 Task: Assign Issue Issue0000000051 to Sprint Sprint0000000031 in Scrum Project Project0000000011 in Jira. Assign Issue Issue0000000052 to Sprint Sprint0000000031 in Scrum Project Project0000000011 in Jira. Assign Issue Issue0000000053 to Sprint Sprint0000000032 in Scrum Project Project0000000011 in Jira. Assign Issue Issue0000000054 to Sprint Sprint0000000032 in Scrum Project Project0000000011 in Jira. Assign Issue Issue0000000055 to Sprint Sprint0000000033 in Scrum Project Project0000000011 in Jira
Action: Mouse moved to (160, 278)
Screenshot: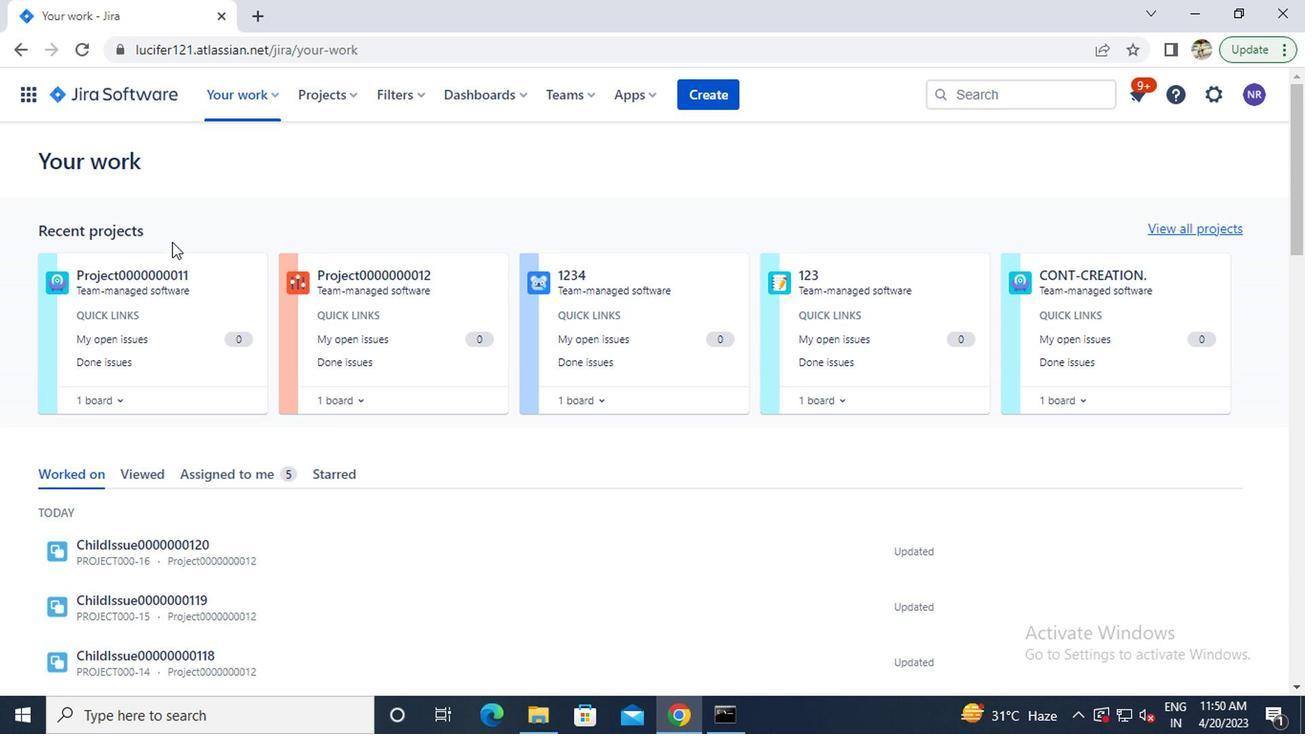 
Action: Mouse pressed left at (160, 278)
Screenshot: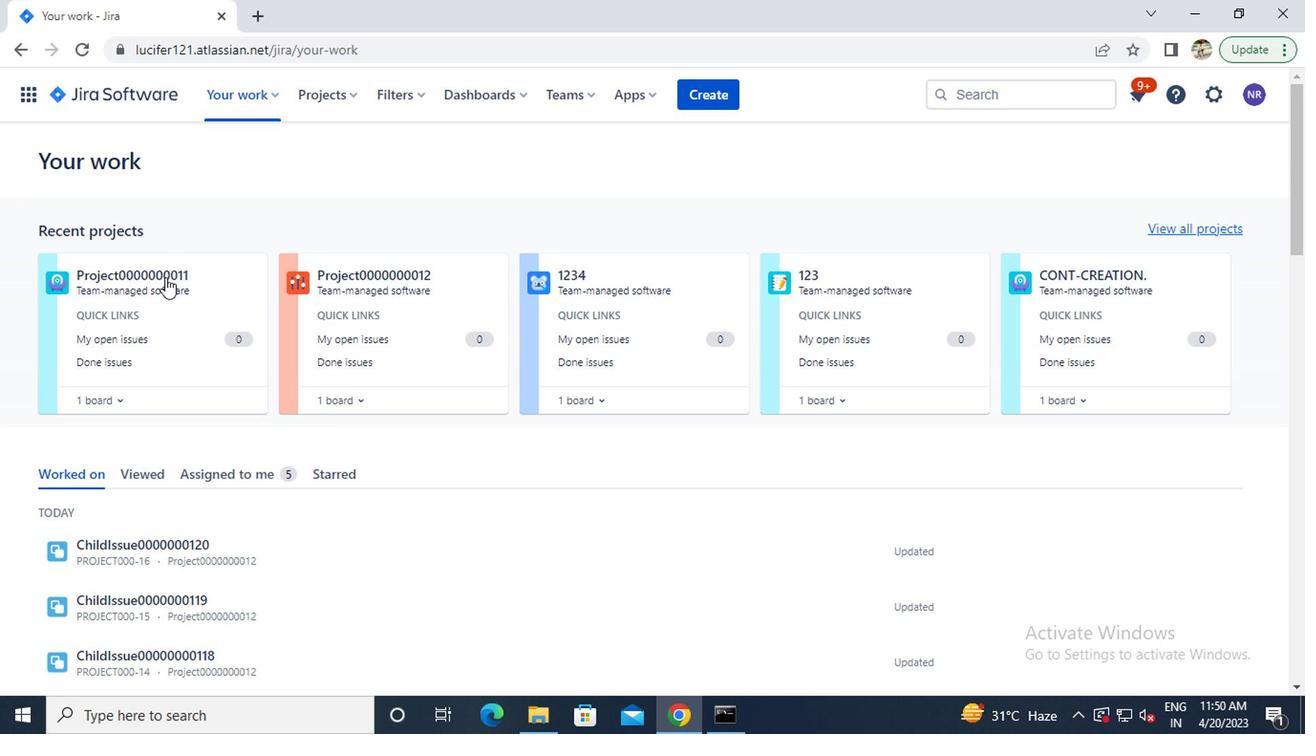 
Action: Mouse pressed left at (160, 278)
Screenshot: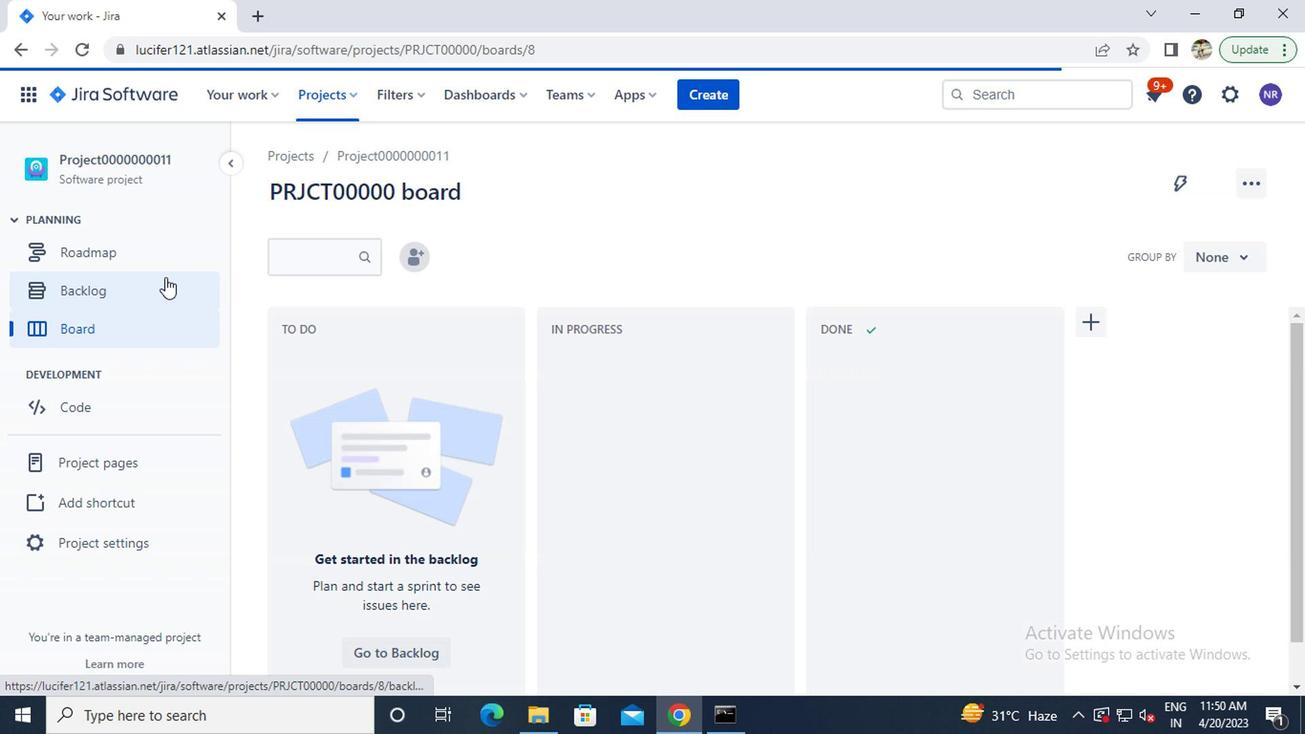 
Action: Mouse moved to (897, 481)
Screenshot: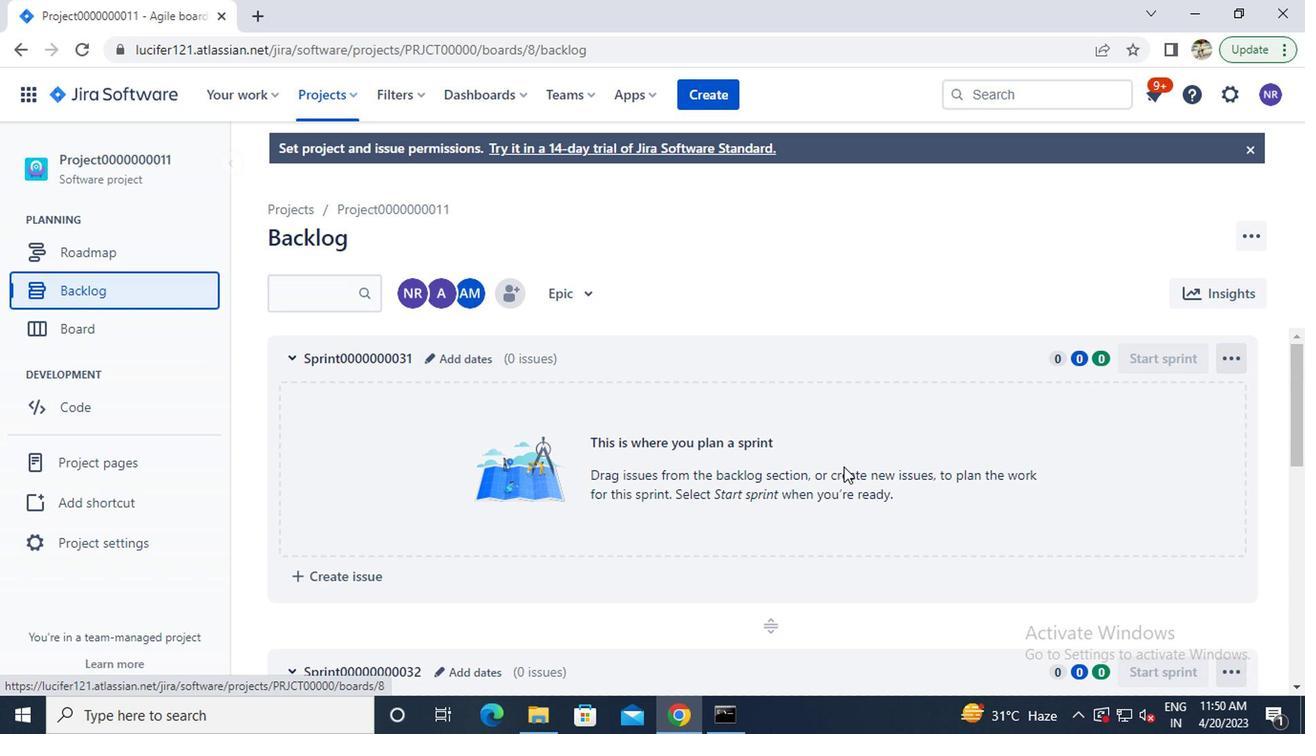 
Action: Mouse scrolled (897, 480) with delta (0, 0)
Screenshot: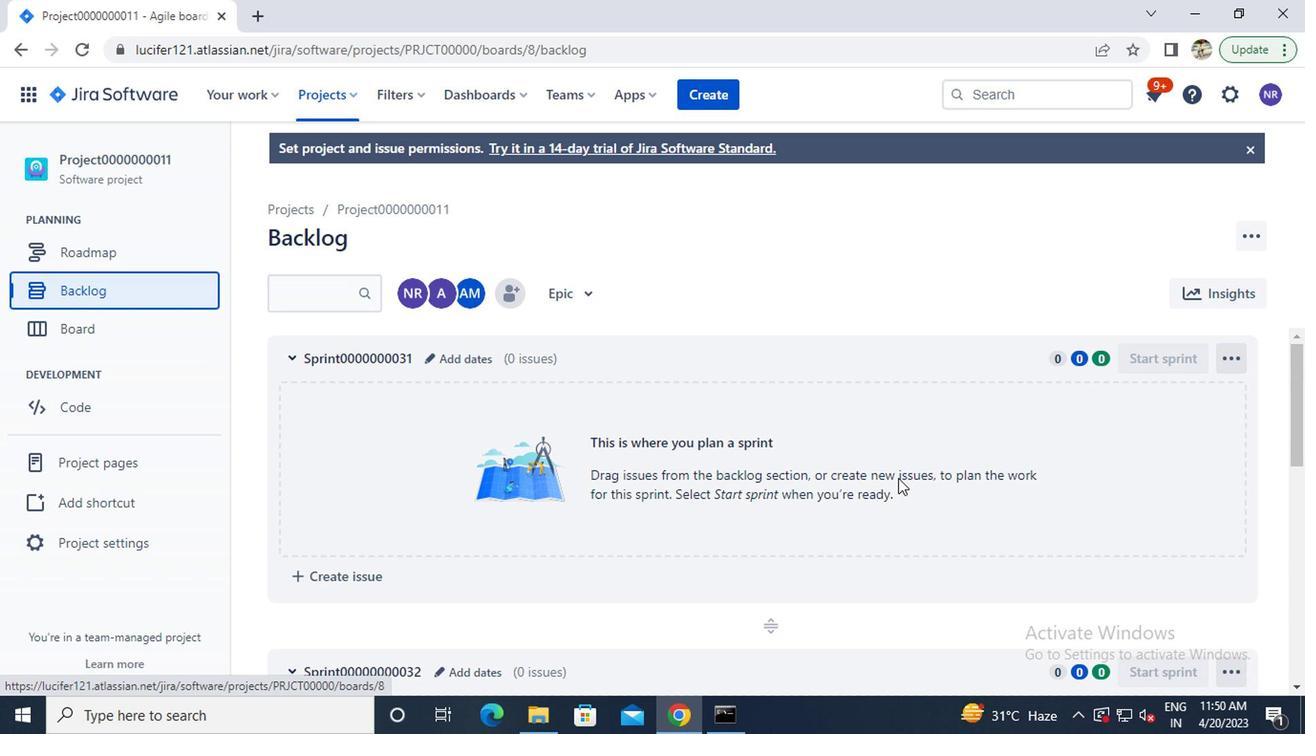 
Action: Mouse moved to (897, 482)
Screenshot: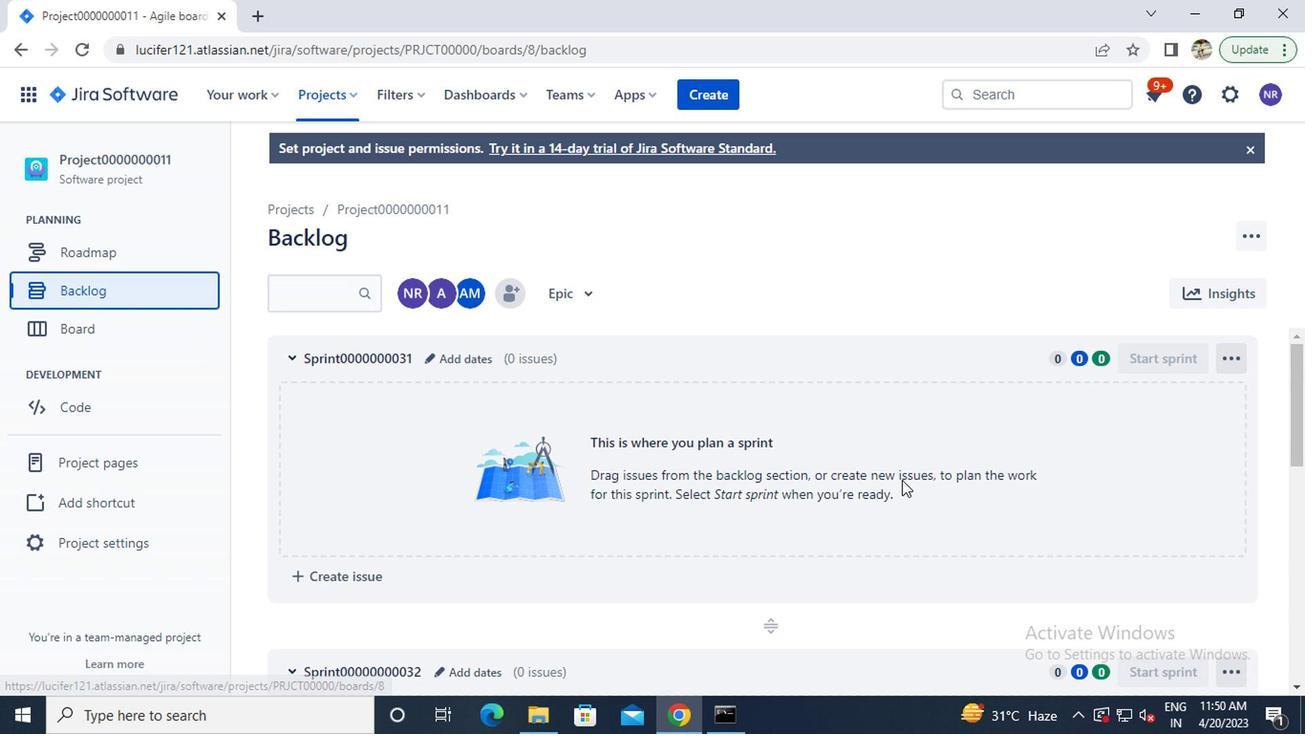 
Action: Mouse scrolled (897, 481) with delta (0, -1)
Screenshot: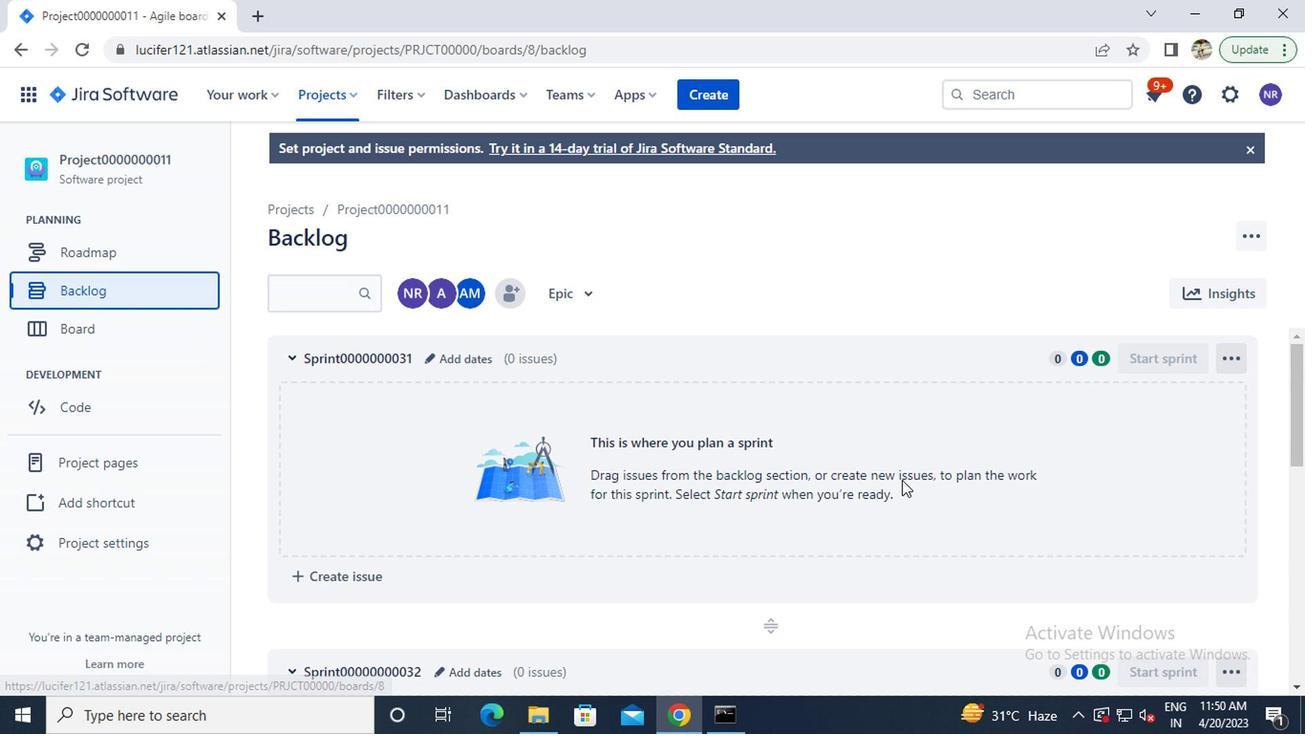 
Action: Mouse moved to (894, 483)
Screenshot: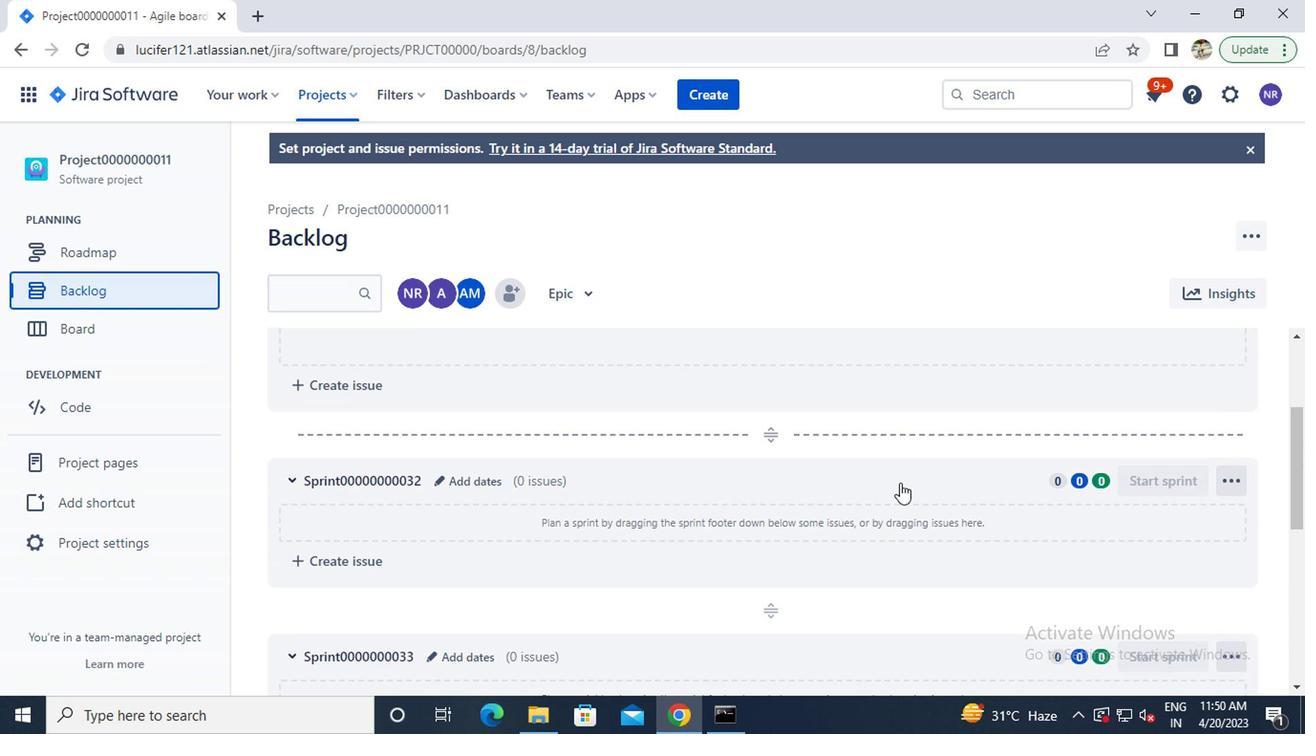 
Action: Mouse scrolled (894, 482) with delta (0, 0)
Screenshot: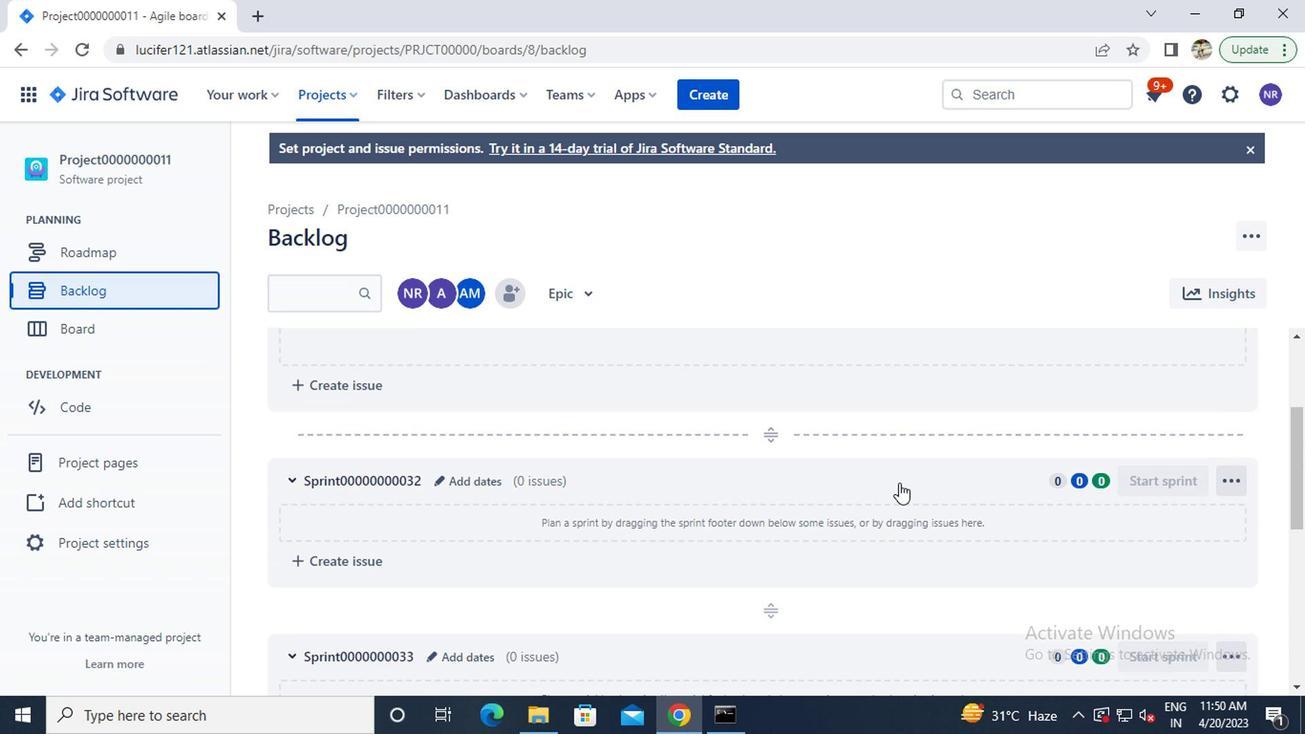 
Action: Mouse scrolled (894, 482) with delta (0, 0)
Screenshot: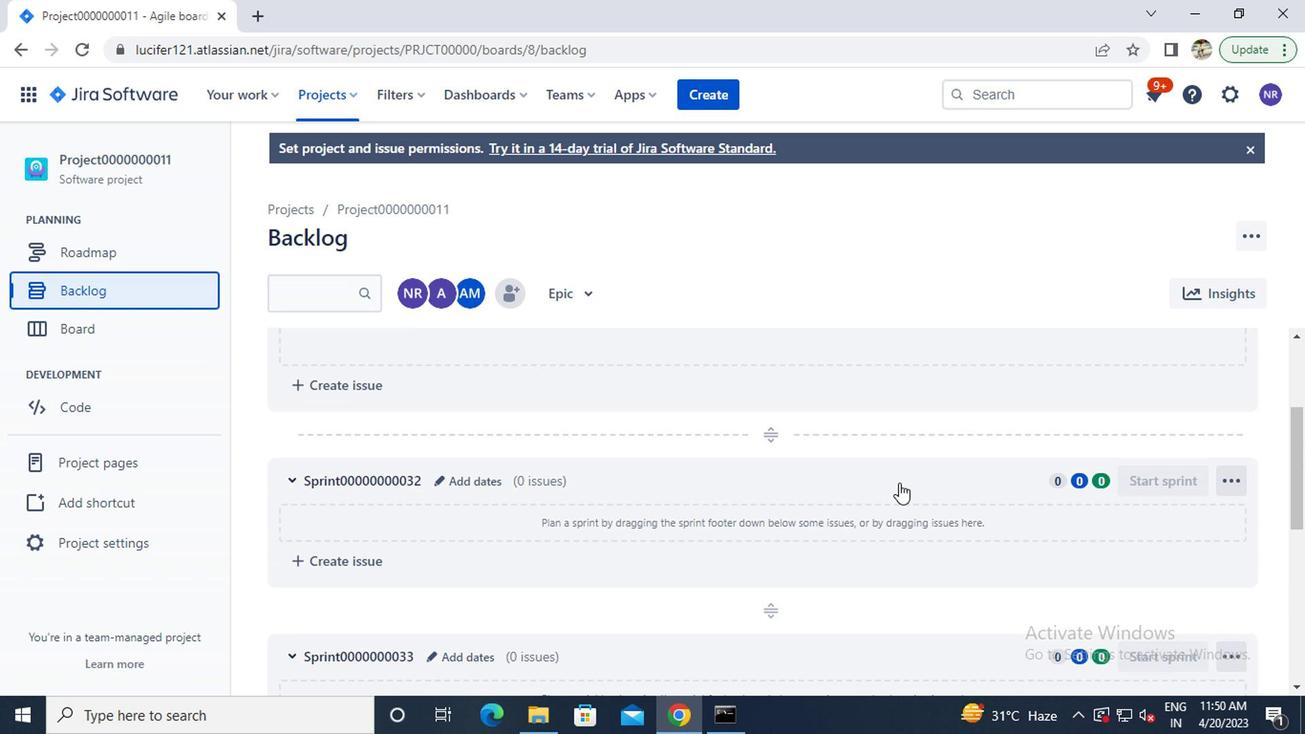 
Action: Mouse moved to (895, 481)
Screenshot: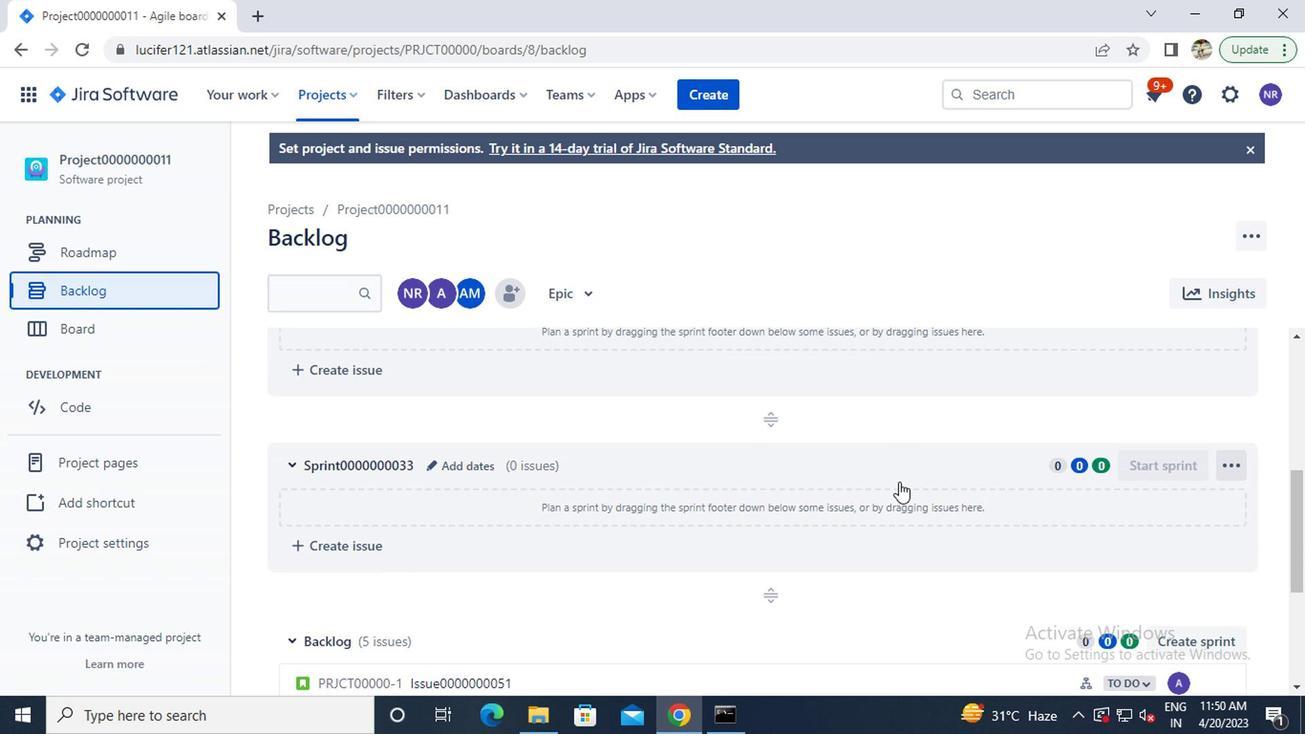 
Action: Mouse scrolled (895, 480) with delta (0, 0)
Screenshot: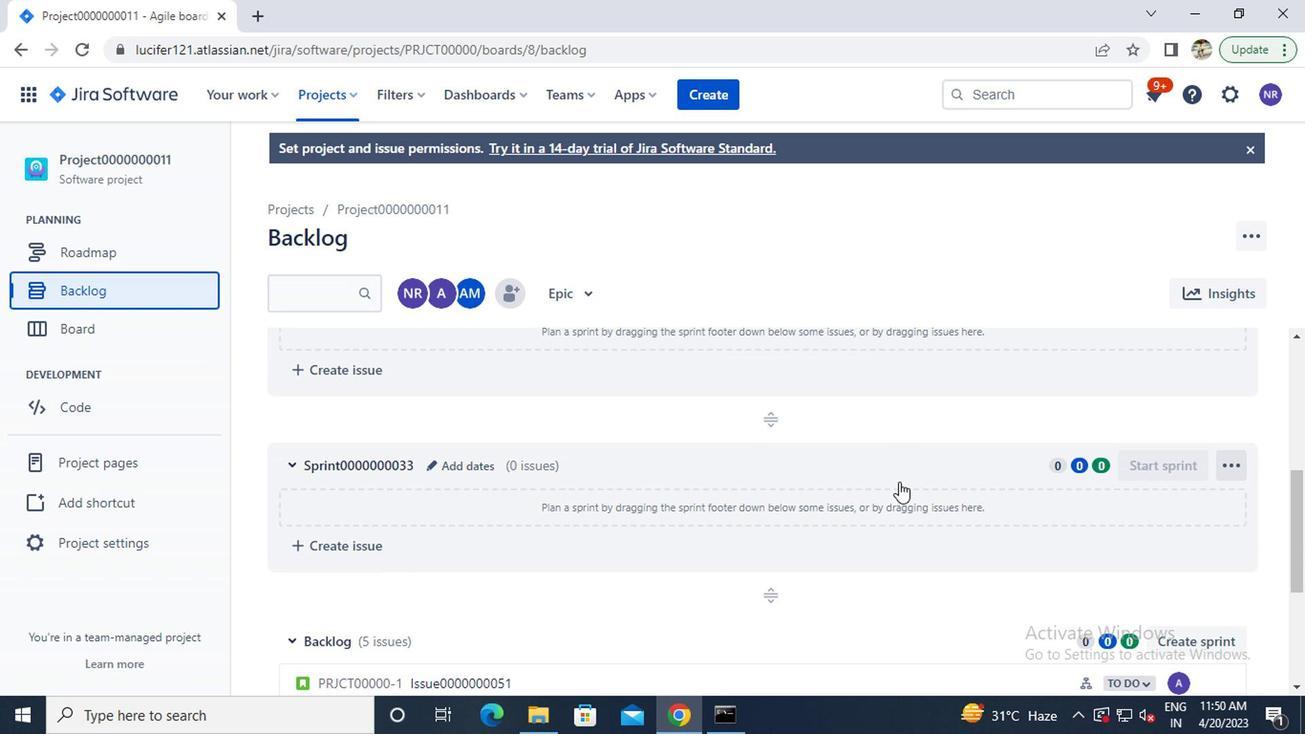
Action: Mouse scrolled (895, 480) with delta (0, 0)
Screenshot: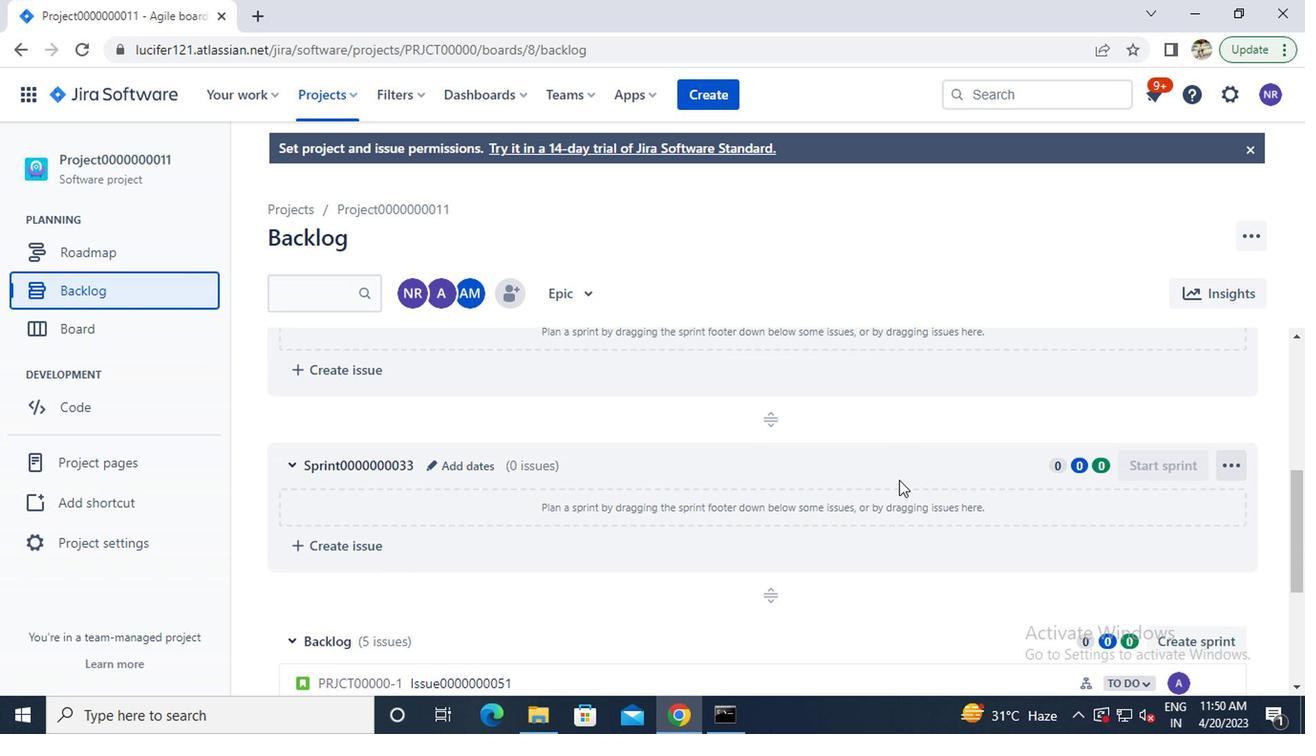 
Action: Mouse moved to (1215, 488)
Screenshot: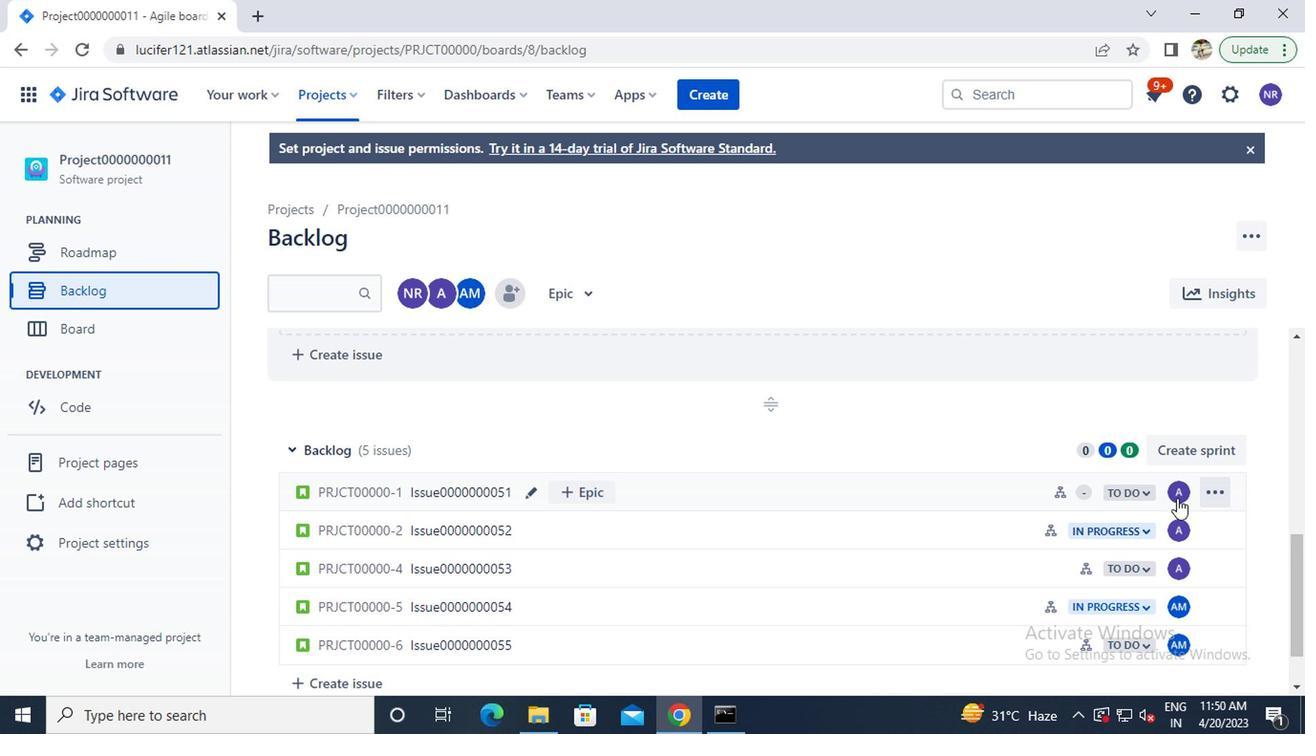 
Action: Mouse pressed left at (1215, 488)
Screenshot: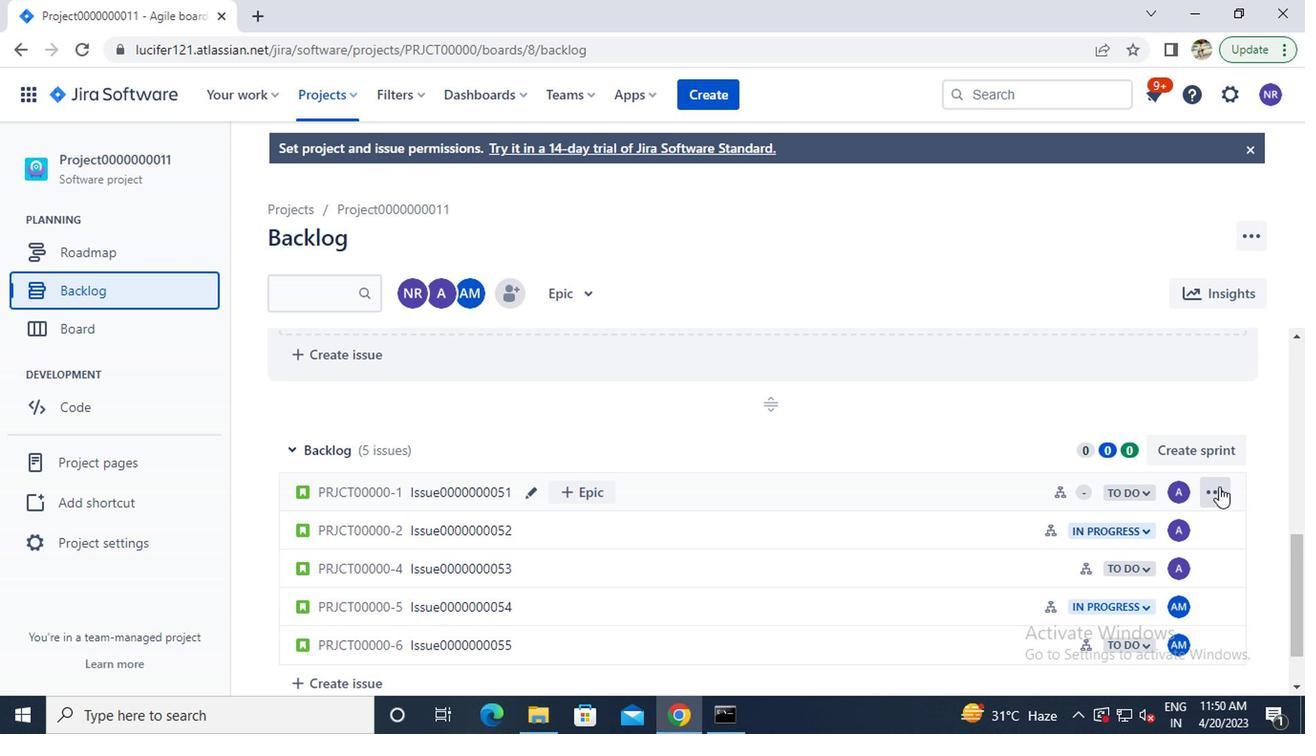 
Action: Mouse moved to (1147, 346)
Screenshot: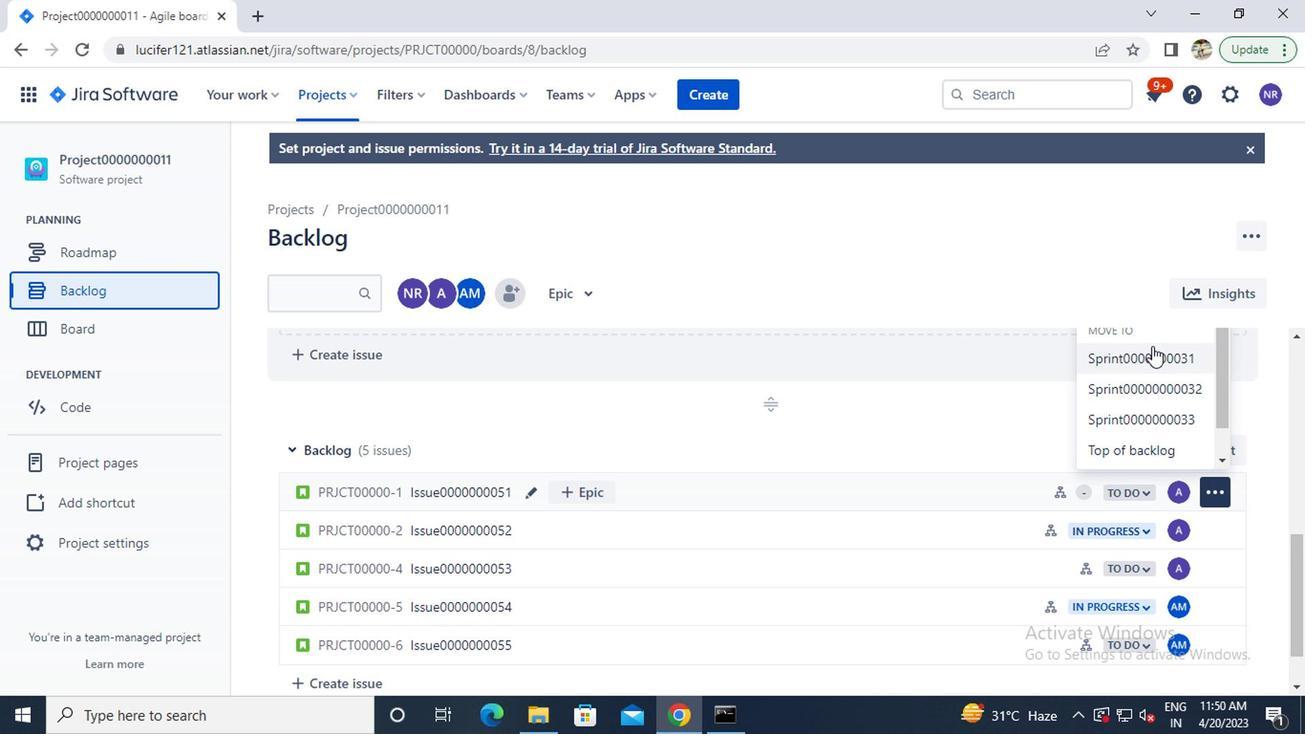 
Action: Mouse pressed left at (1147, 346)
Screenshot: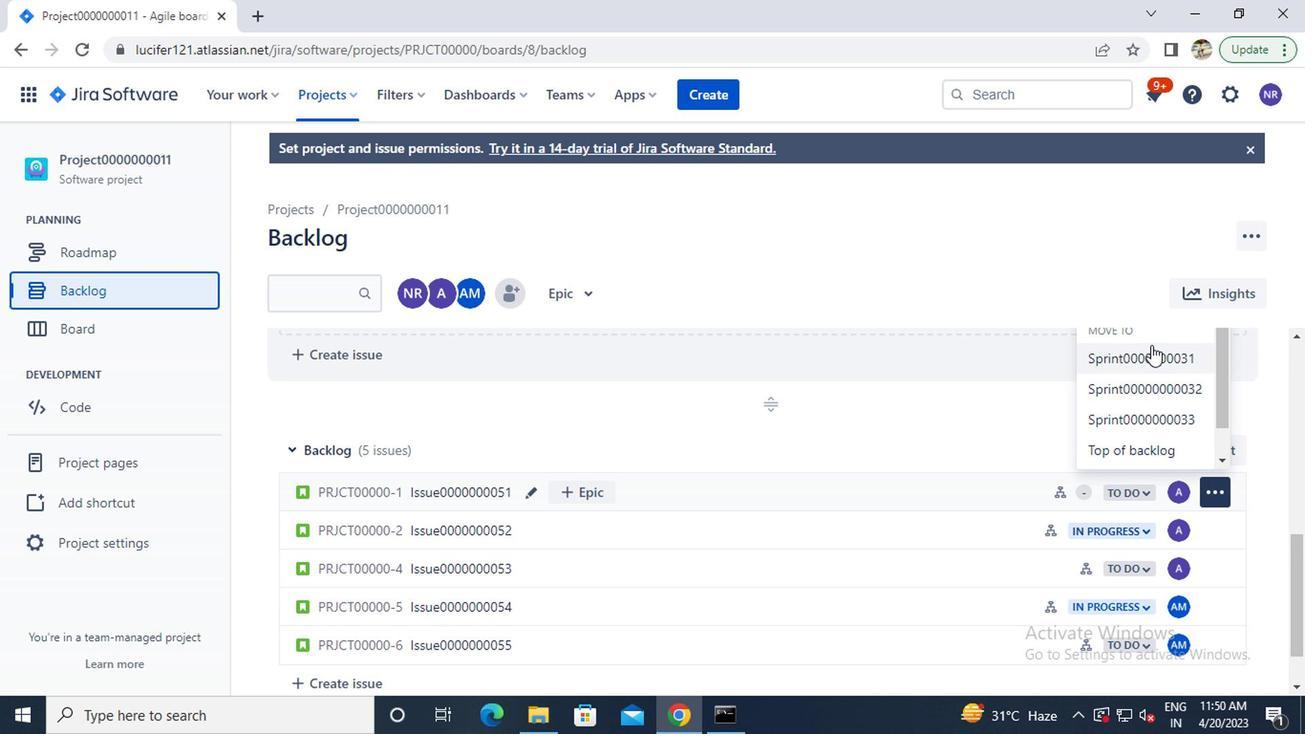 
Action: Mouse moved to (1212, 496)
Screenshot: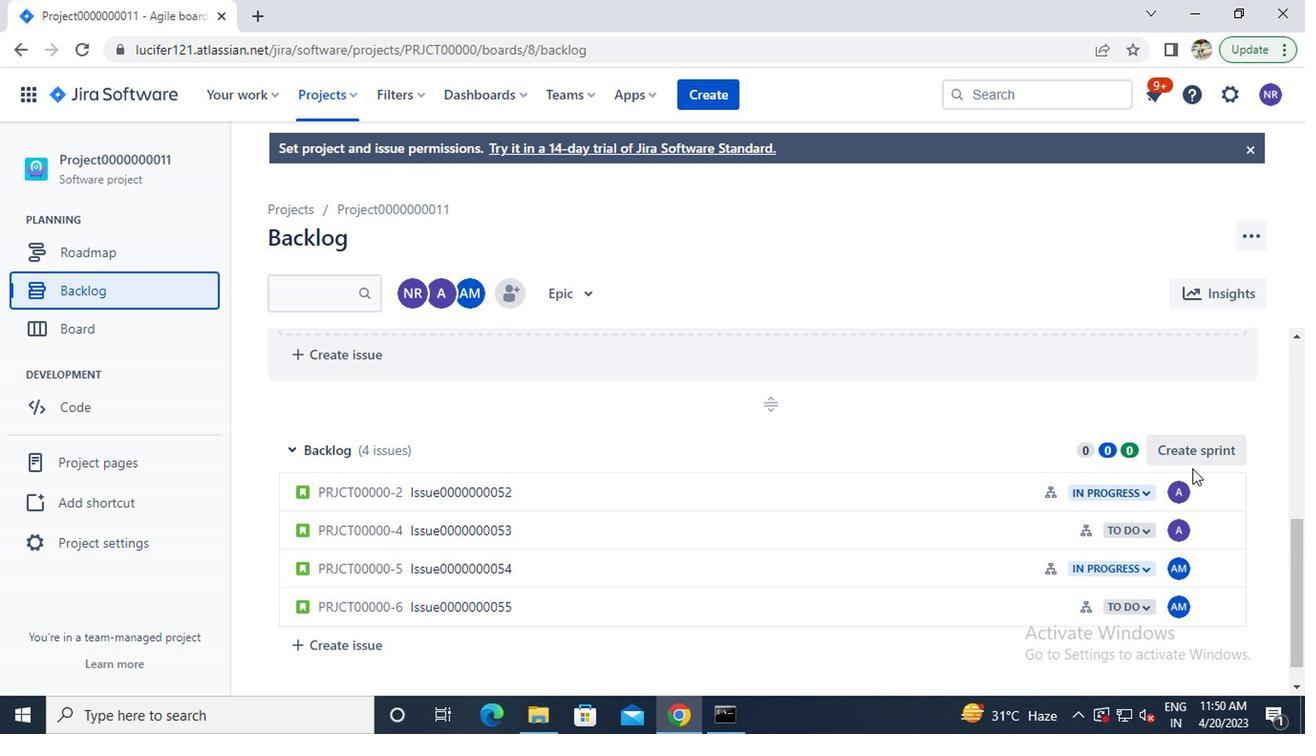 
Action: Mouse pressed left at (1212, 496)
Screenshot: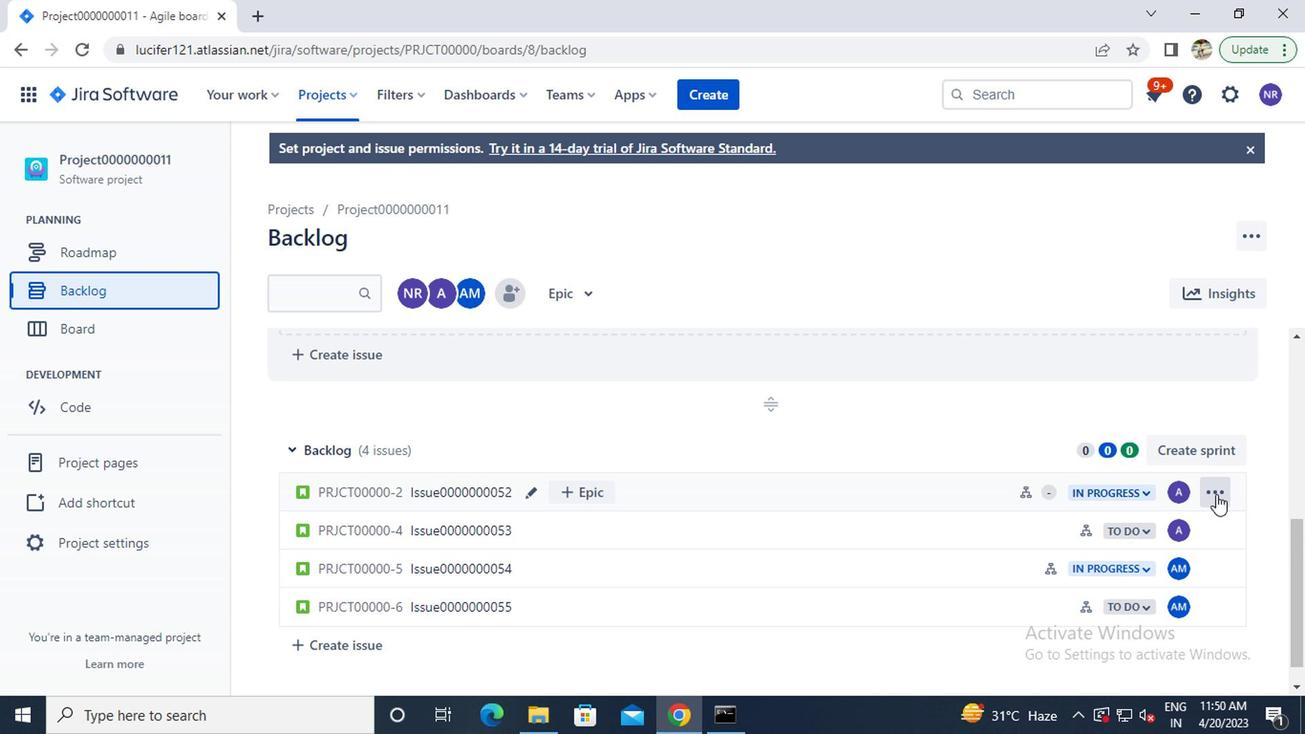 
Action: Mouse moved to (1158, 351)
Screenshot: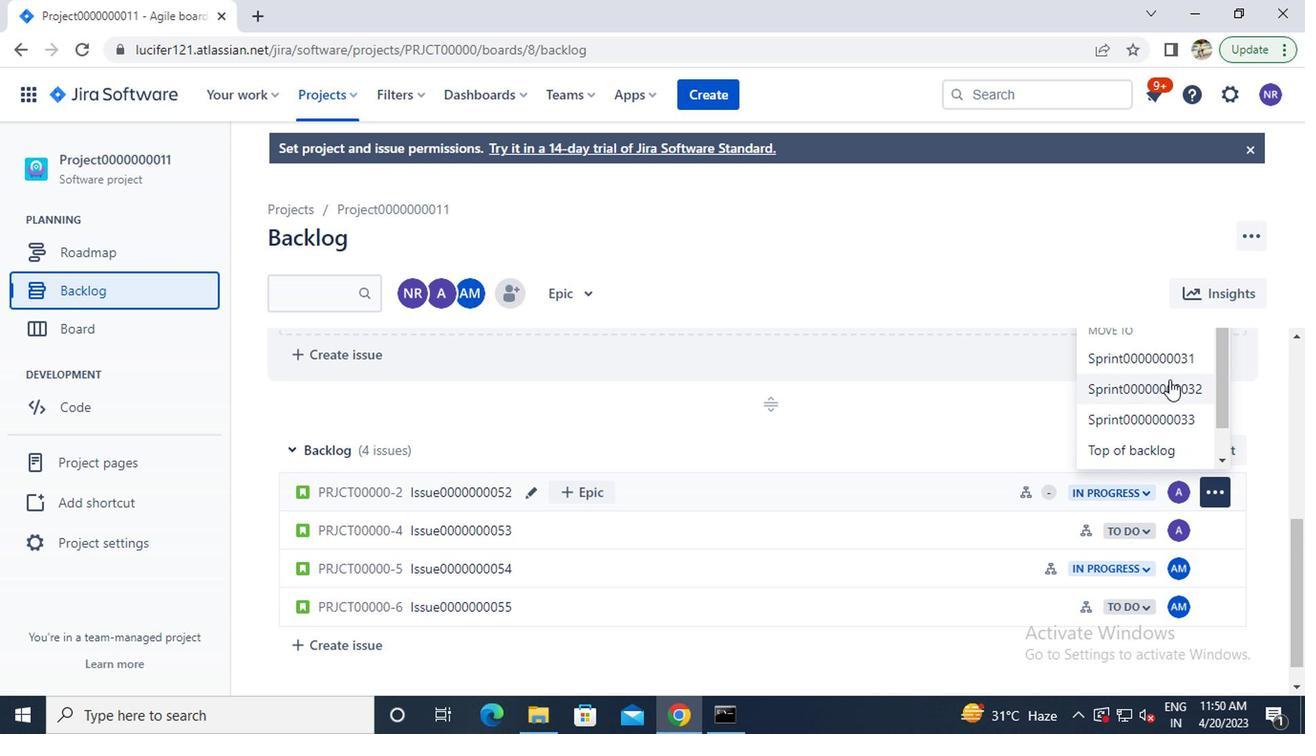 
Action: Mouse pressed left at (1158, 351)
Screenshot: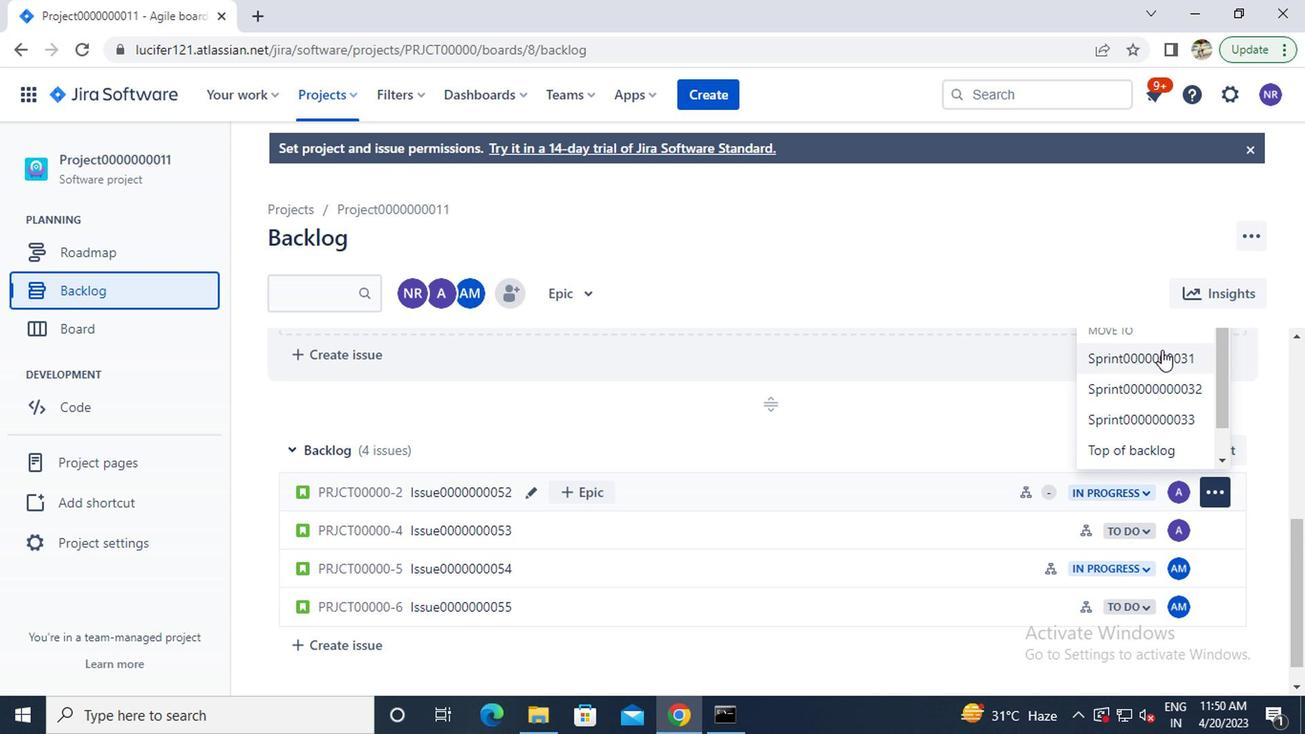 
Action: Mouse moved to (1214, 503)
Screenshot: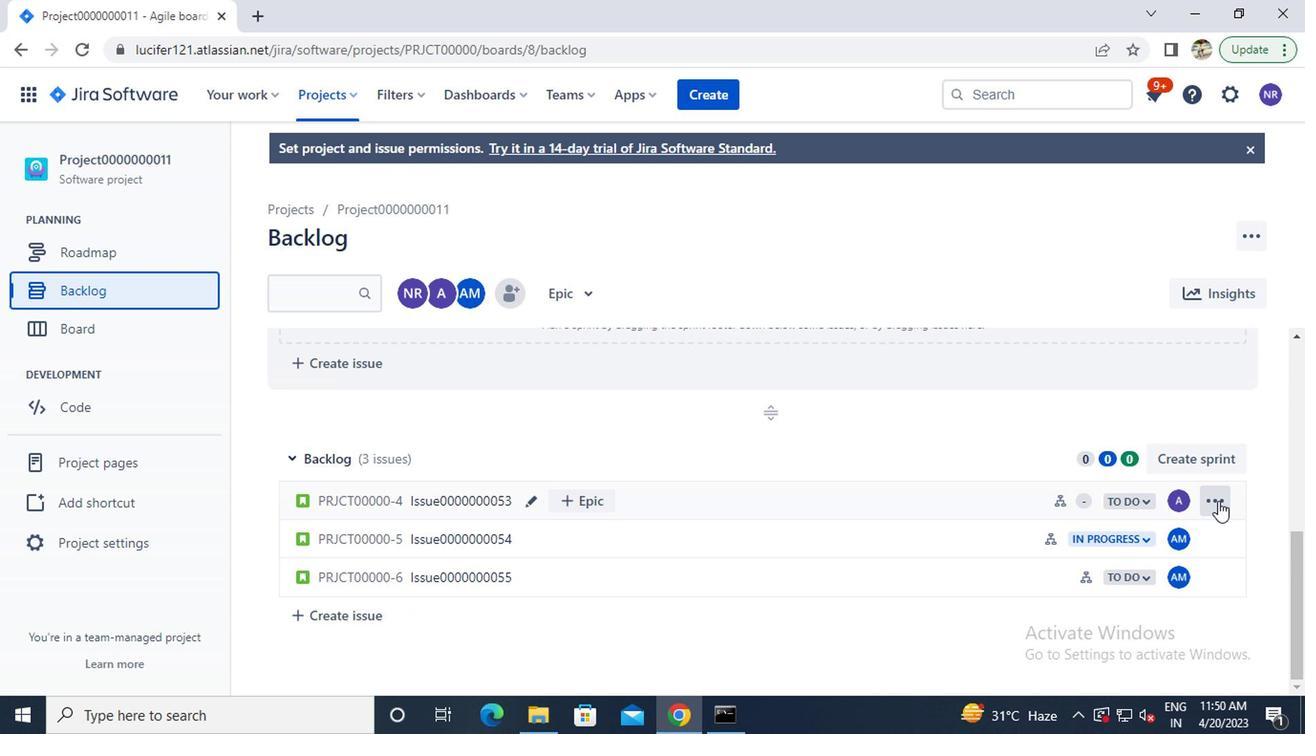 
Action: Mouse pressed left at (1214, 503)
Screenshot: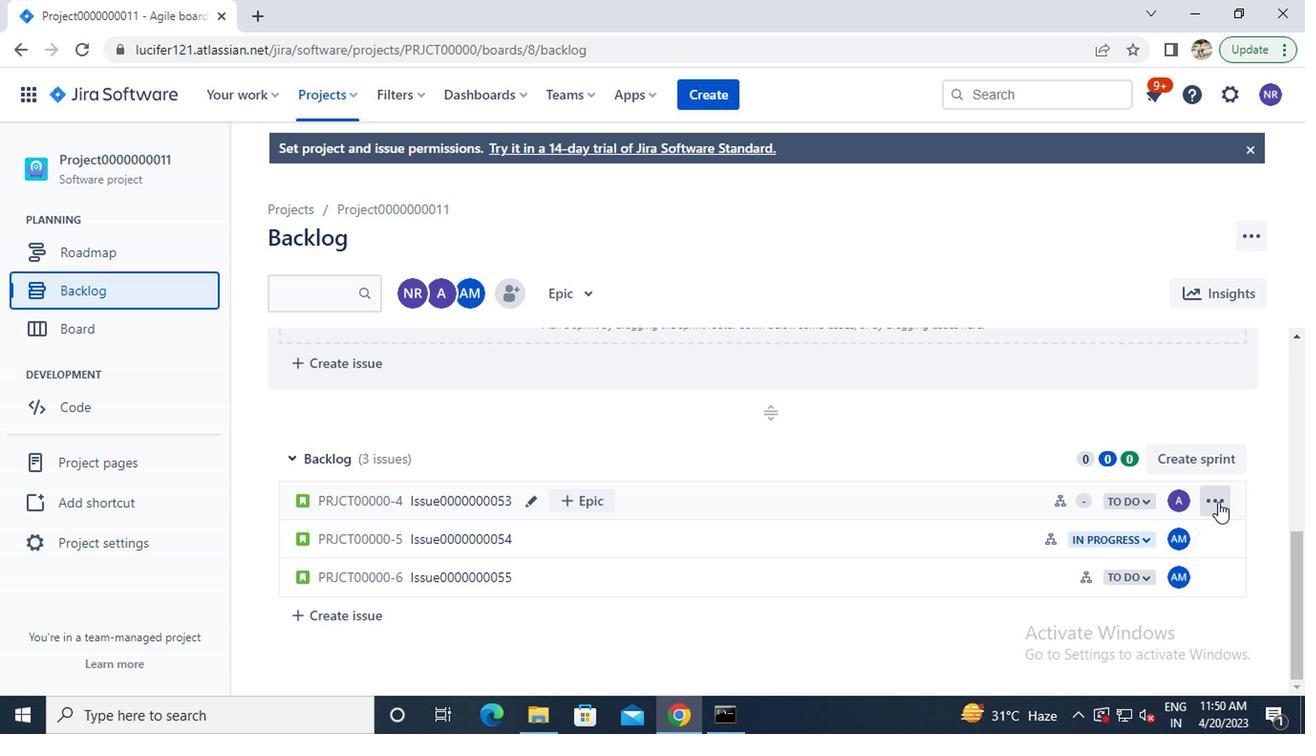 
Action: Mouse moved to (1159, 397)
Screenshot: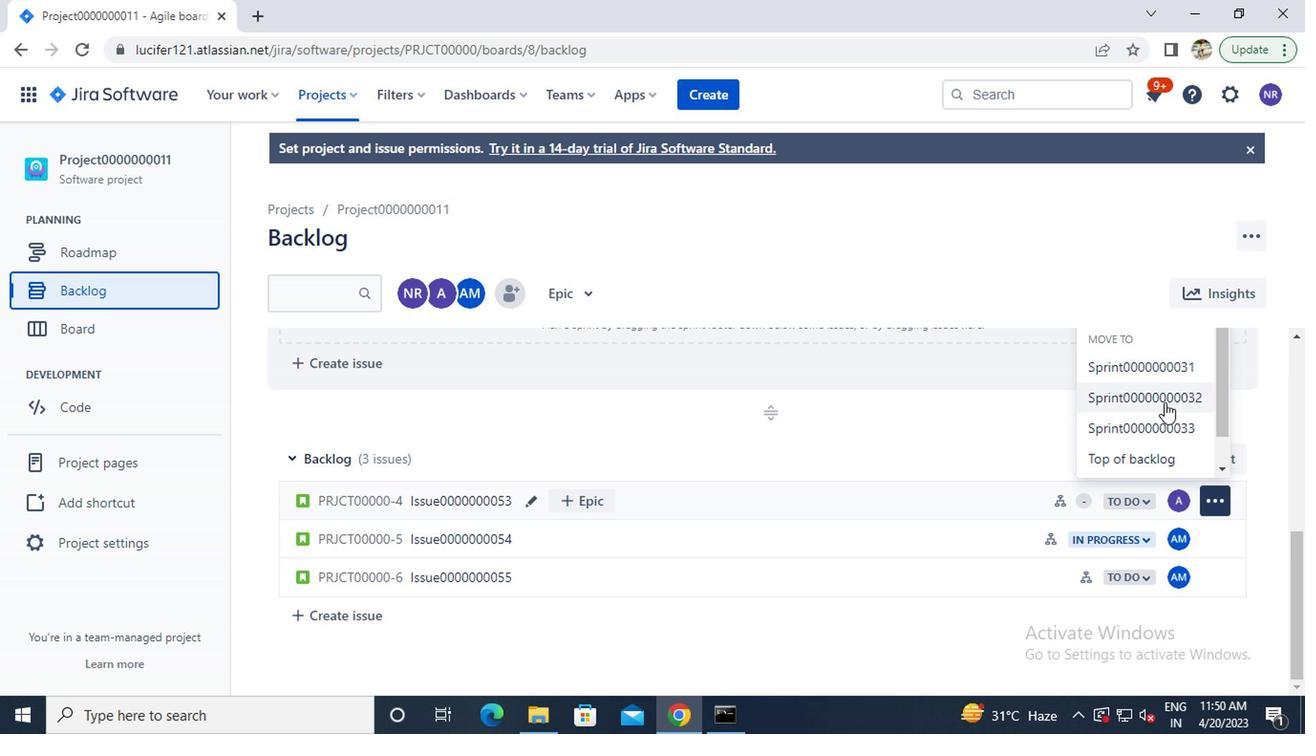 
Action: Mouse pressed left at (1159, 397)
Screenshot: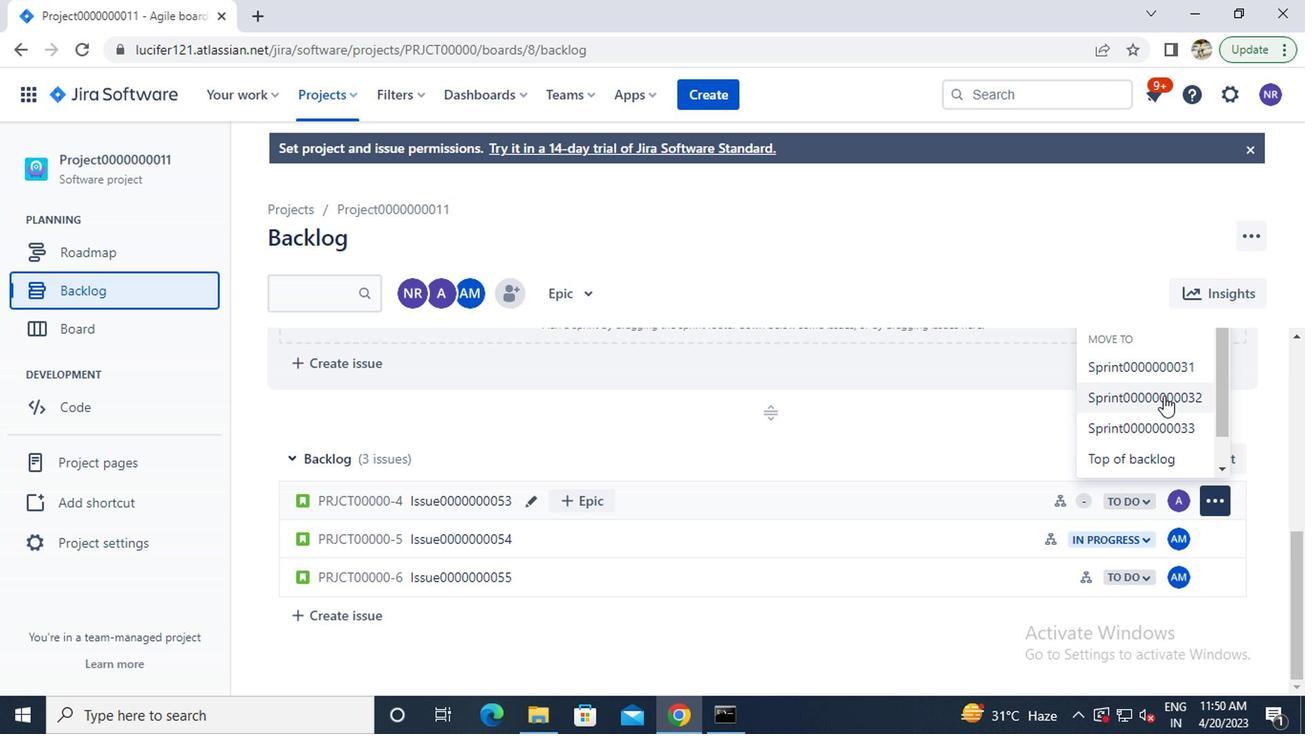
Action: Mouse moved to (1208, 539)
Screenshot: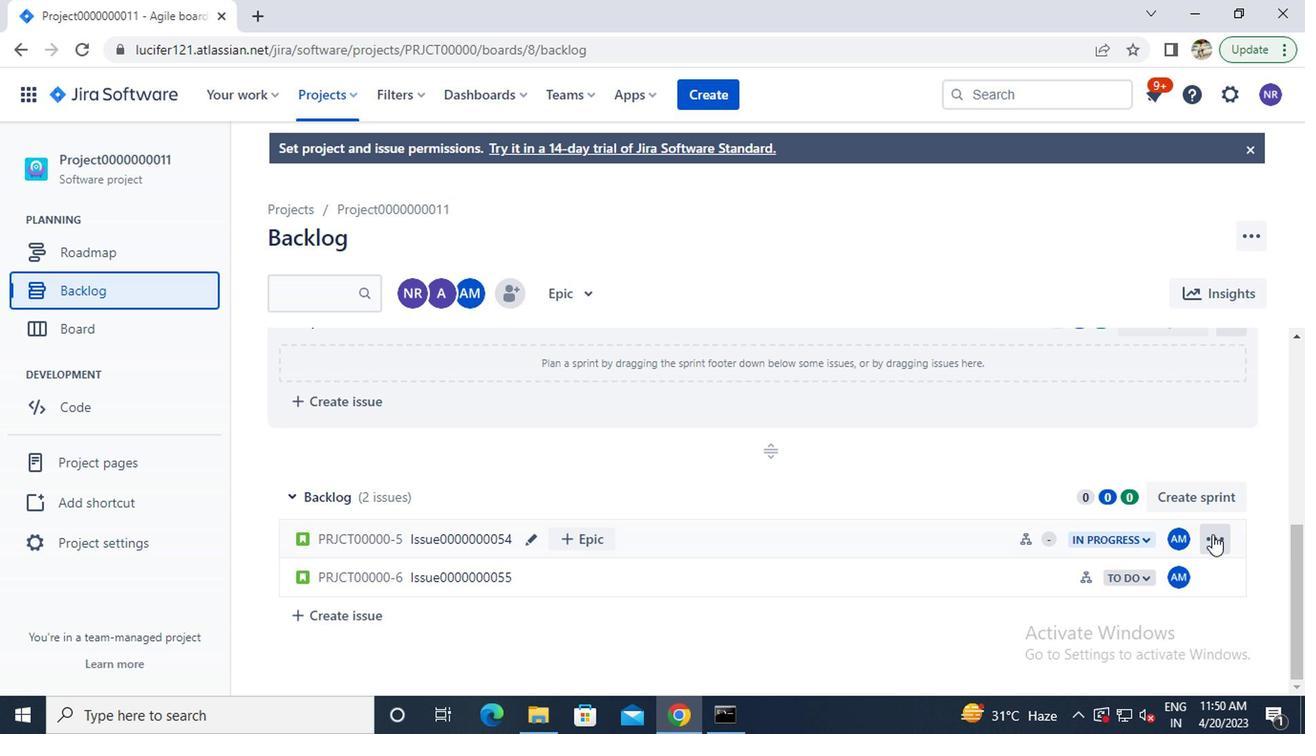 
Action: Mouse pressed left at (1208, 539)
Screenshot: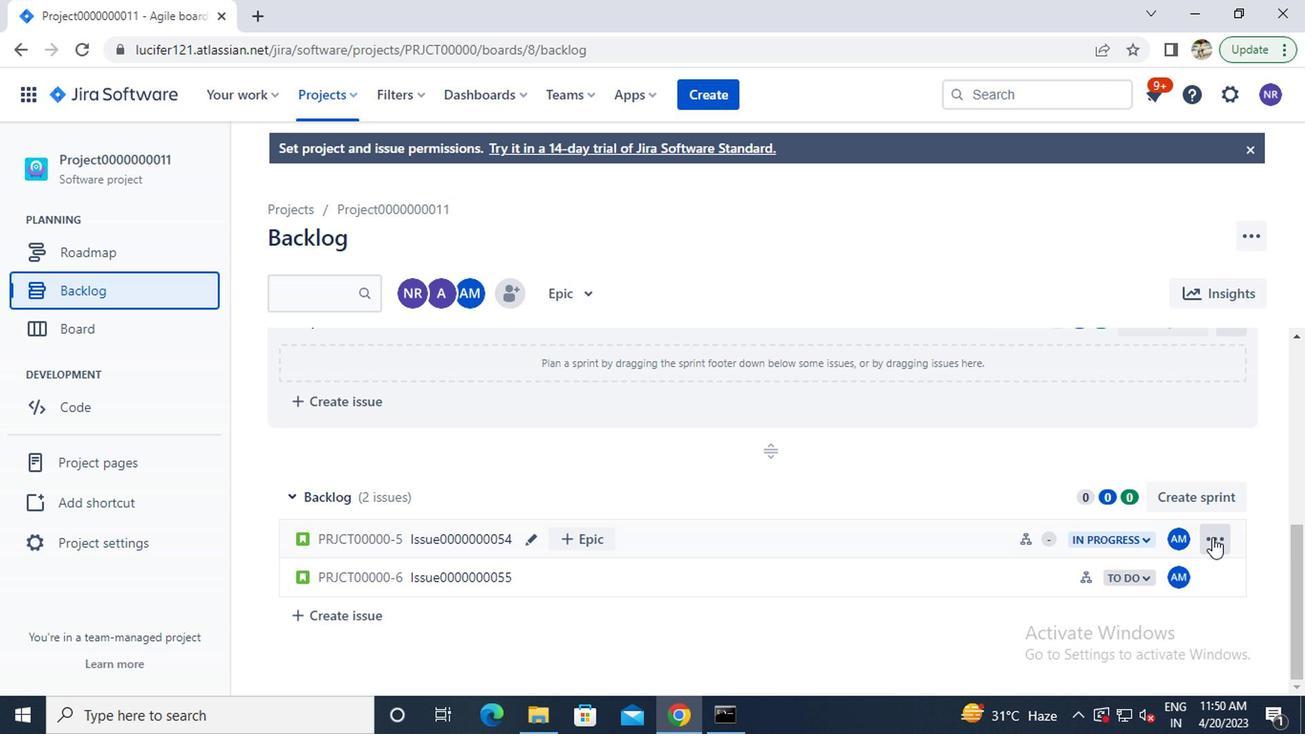 
Action: Mouse moved to (1166, 433)
Screenshot: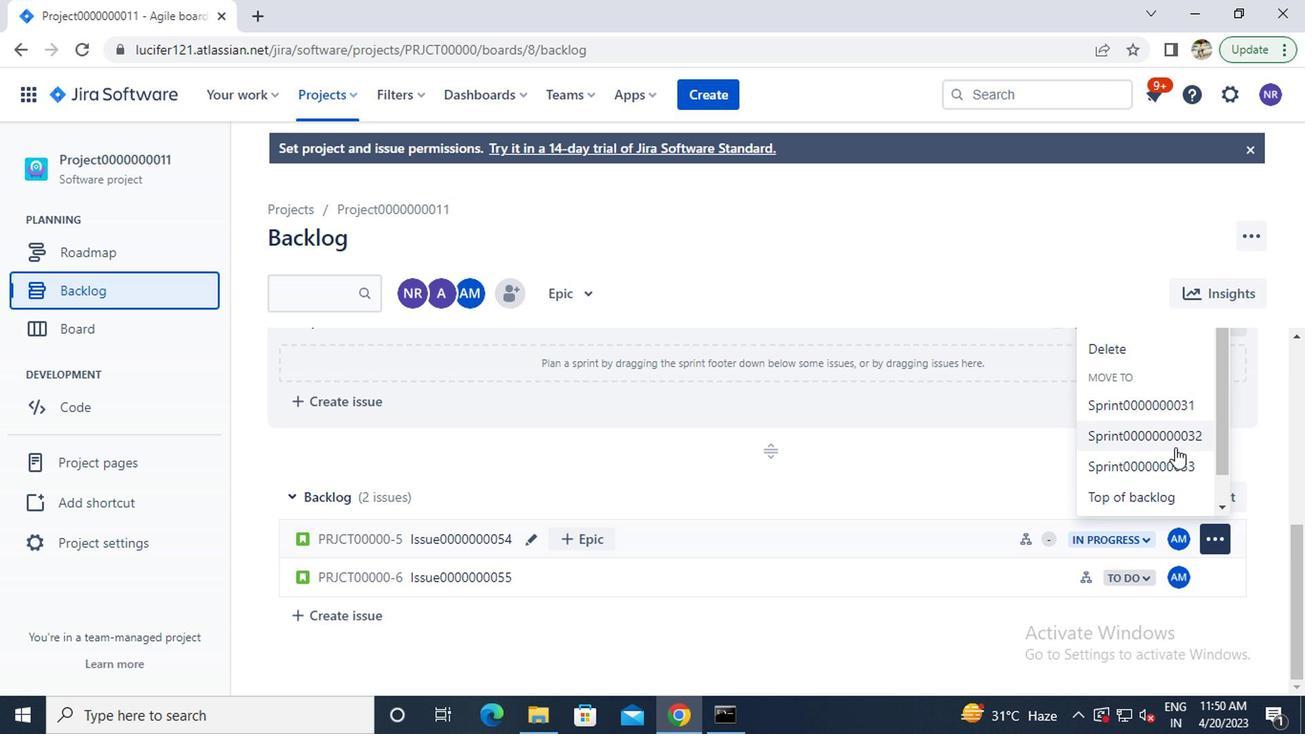 
Action: Mouse pressed left at (1166, 433)
Screenshot: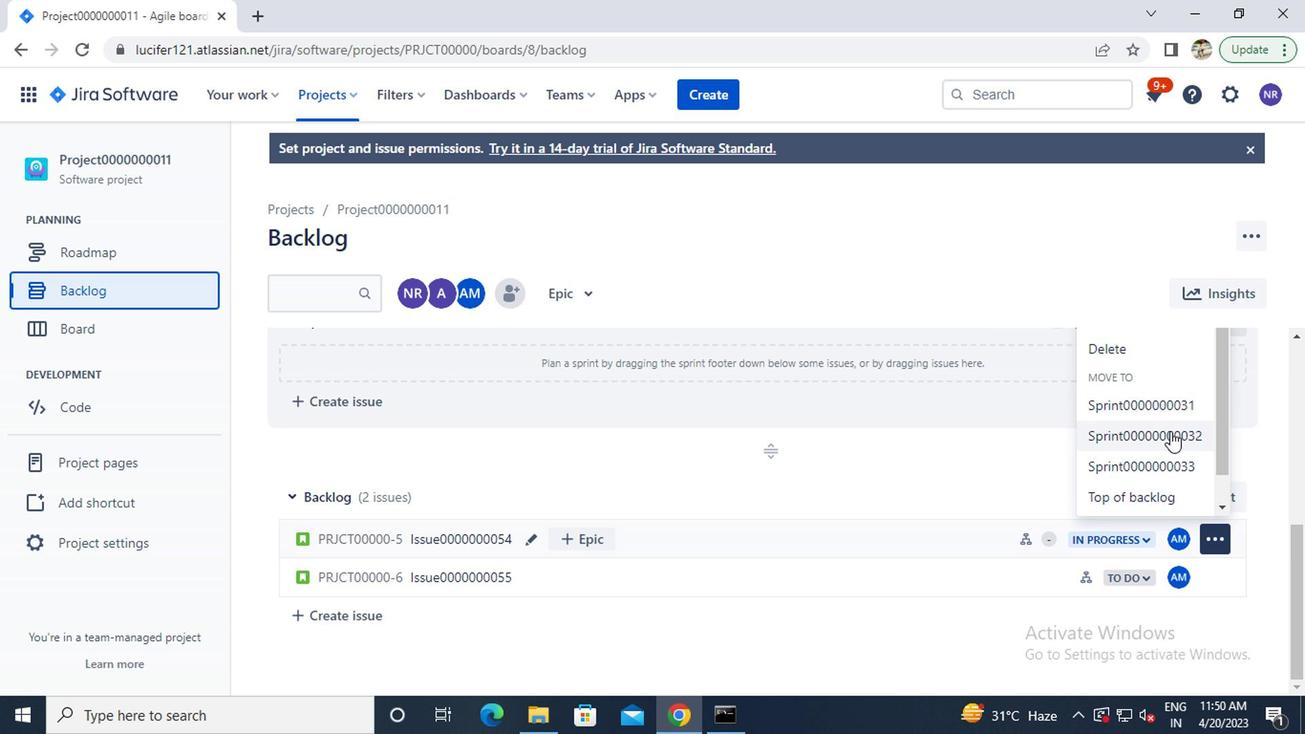 
Action: Mouse moved to (1205, 580)
Screenshot: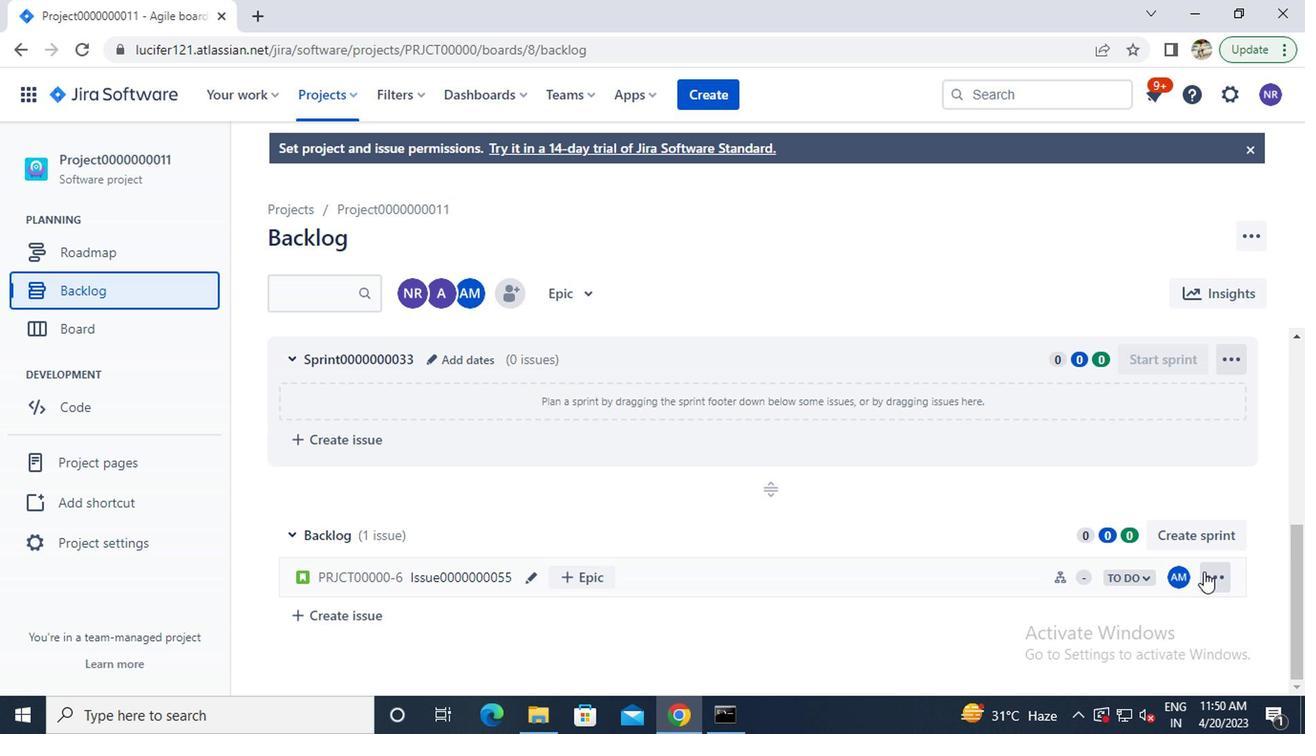 
Action: Mouse pressed left at (1205, 580)
Screenshot: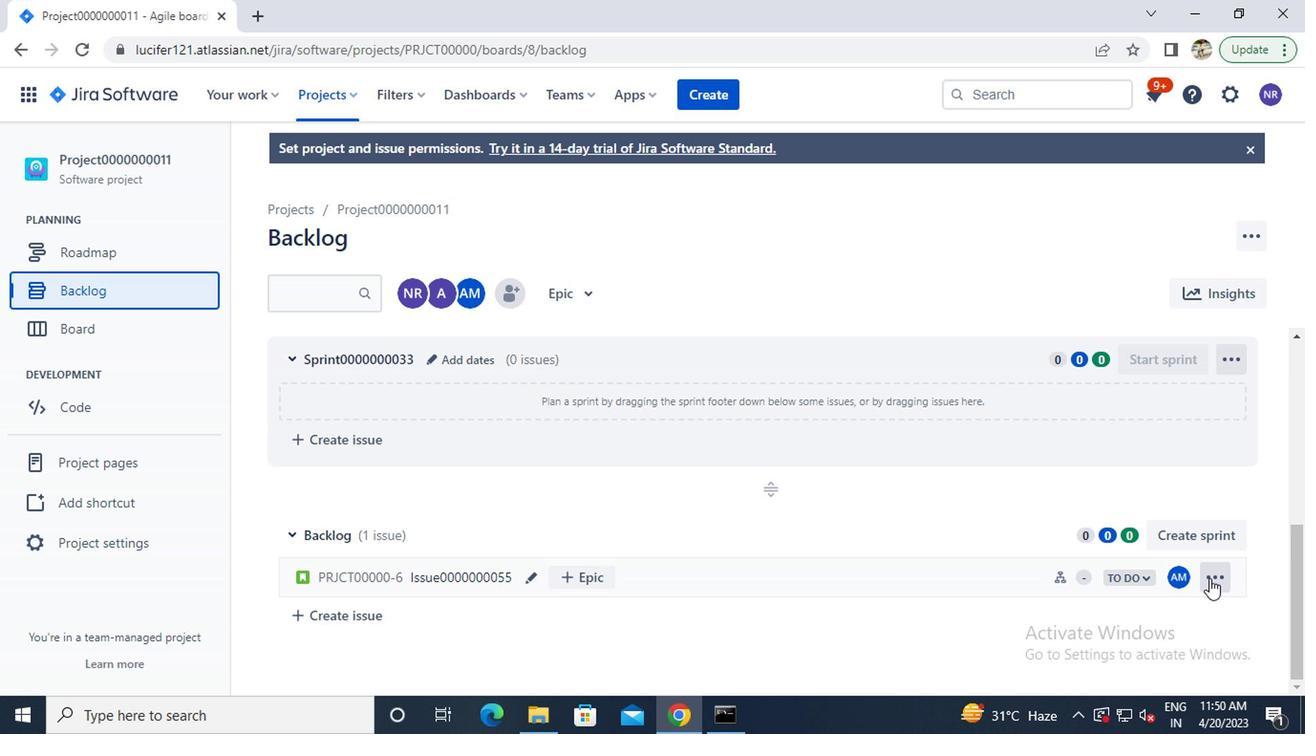 
Action: Mouse moved to (1170, 502)
Screenshot: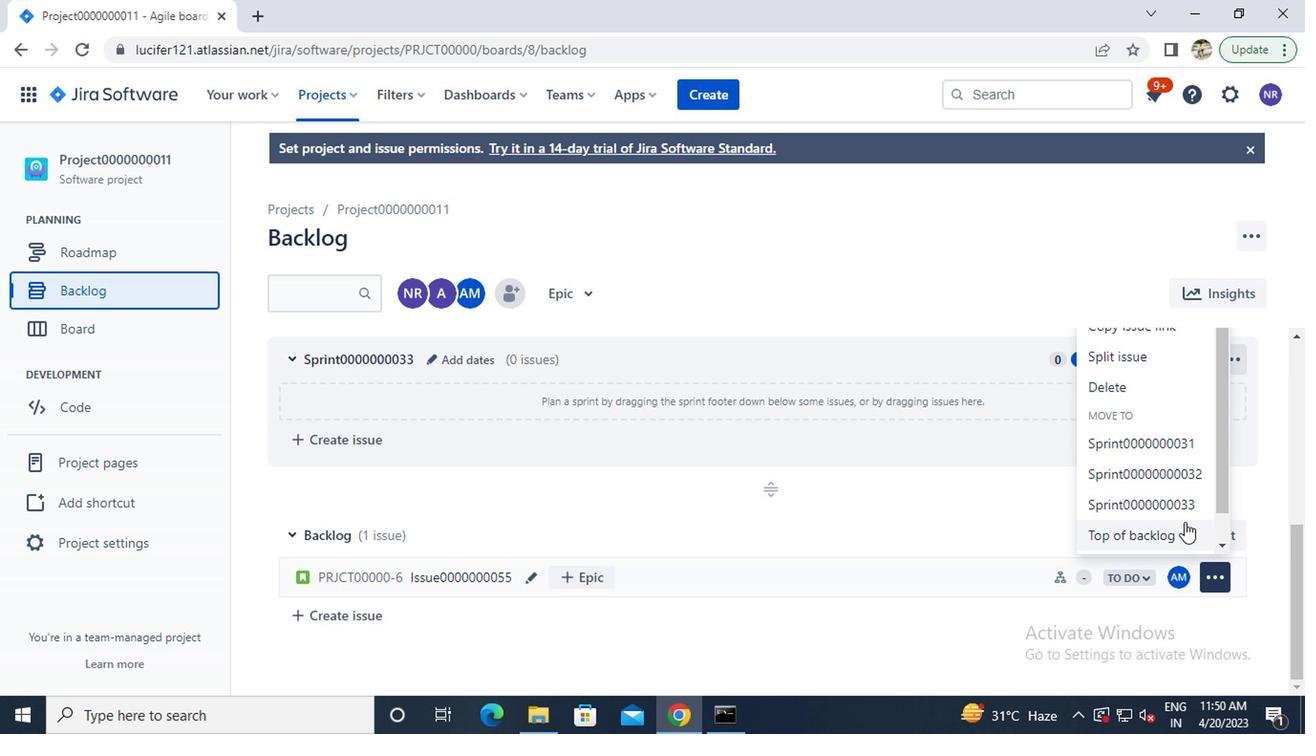 
Action: Mouse pressed left at (1170, 502)
Screenshot: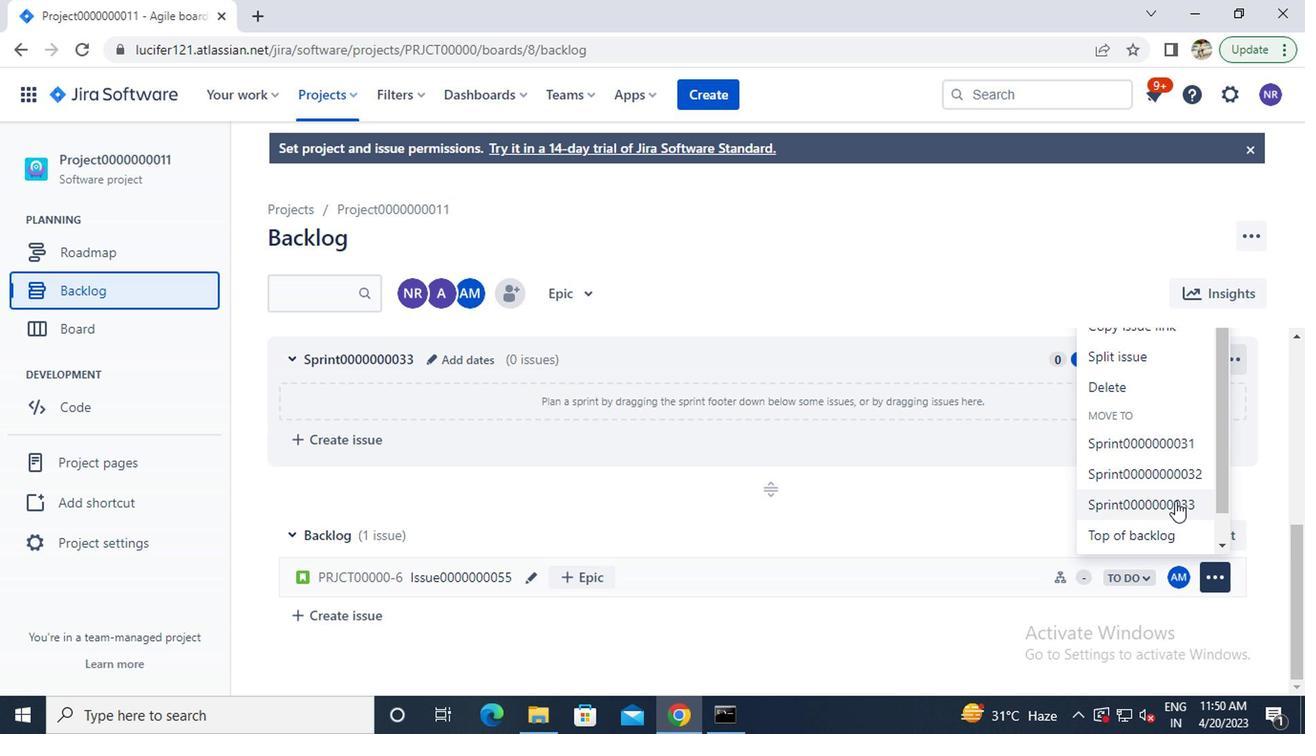 
Action: Mouse moved to (1170, 501)
Screenshot: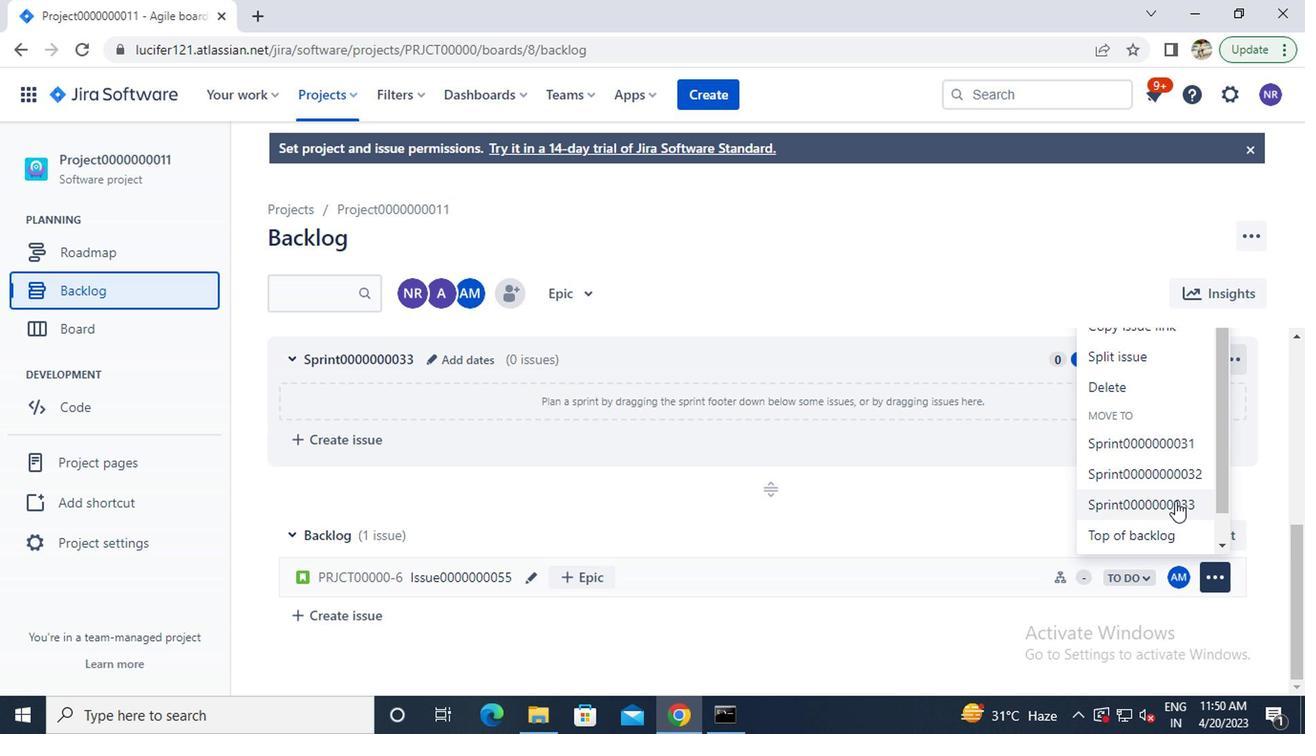 
